 Task: Move the task Develop a new online tool for online volunteer sign-ups to the section To-Do in the project BridgeTech and sort the tasks in the project by Assignee in Descending order
Action: Mouse moved to (730, 304)
Screenshot: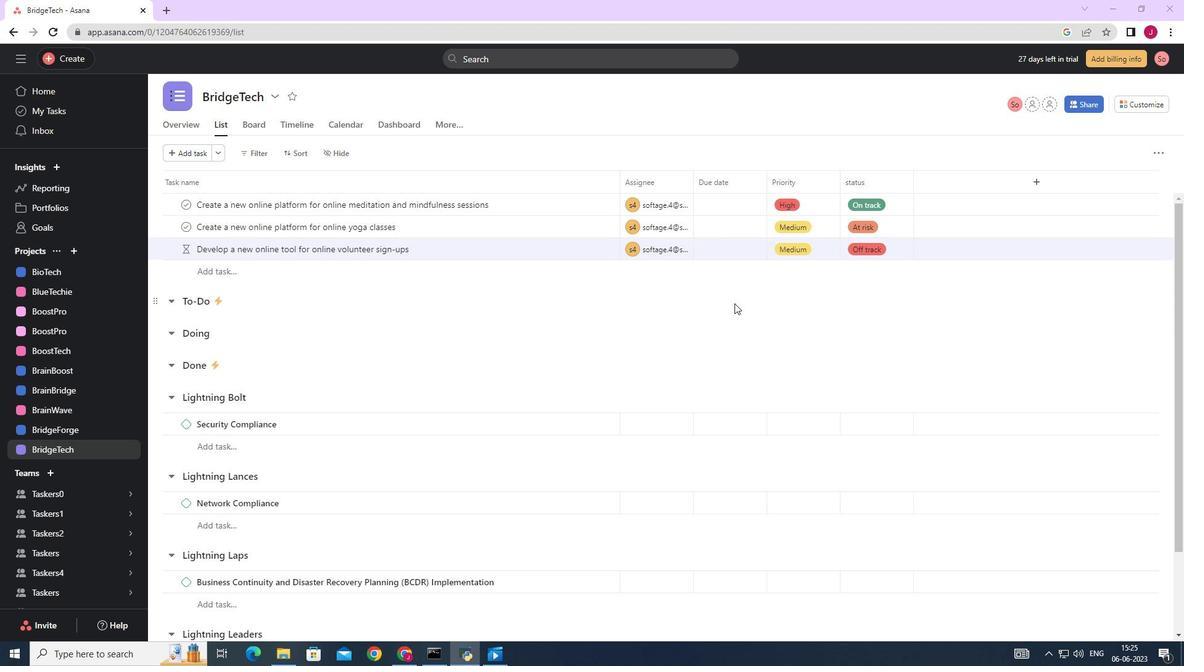 
Action: Mouse scrolled (730, 305) with delta (0, 0)
Screenshot: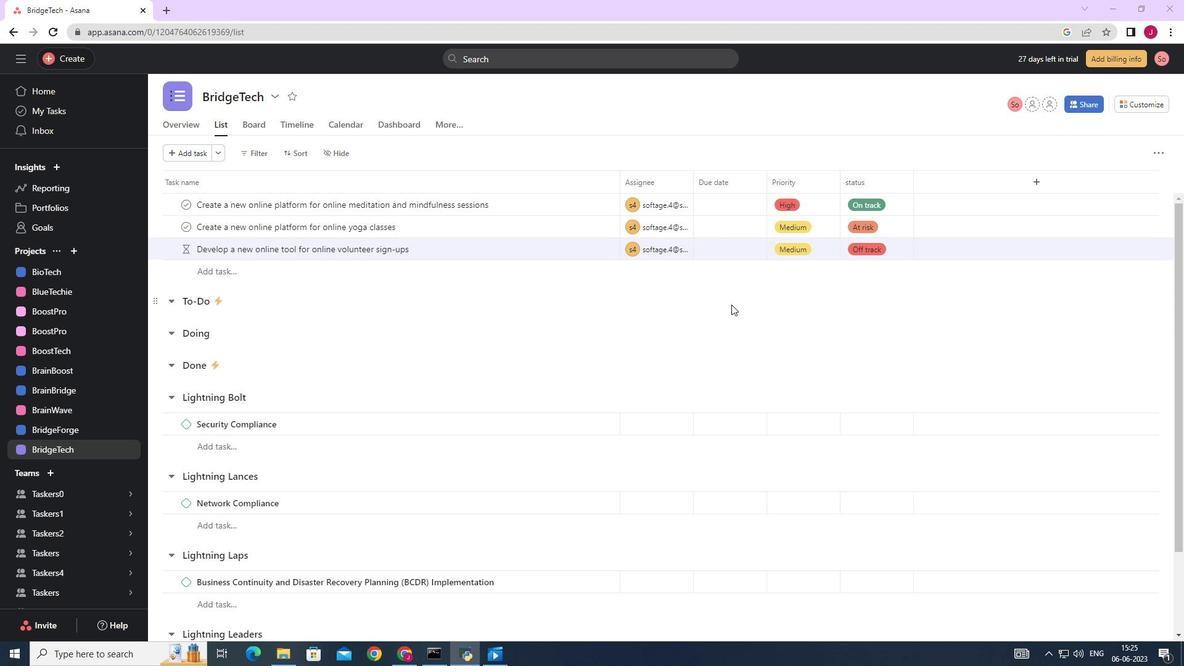 
Action: Mouse moved to (728, 304)
Screenshot: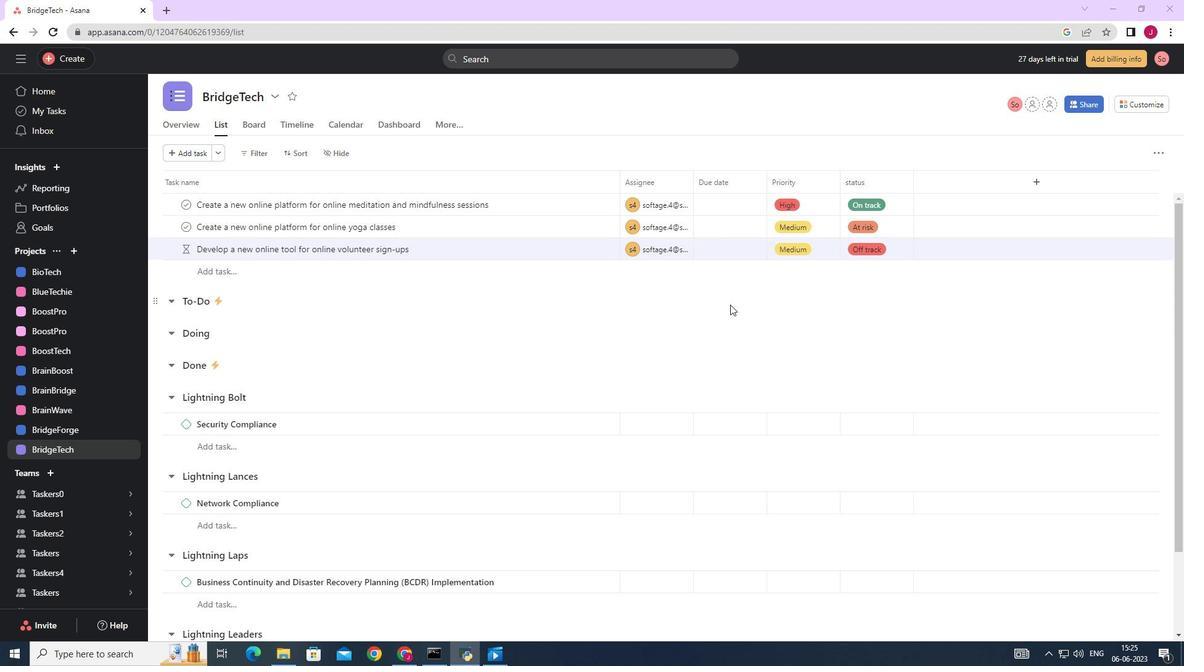 
Action: Mouse scrolled (729, 305) with delta (0, 0)
Screenshot: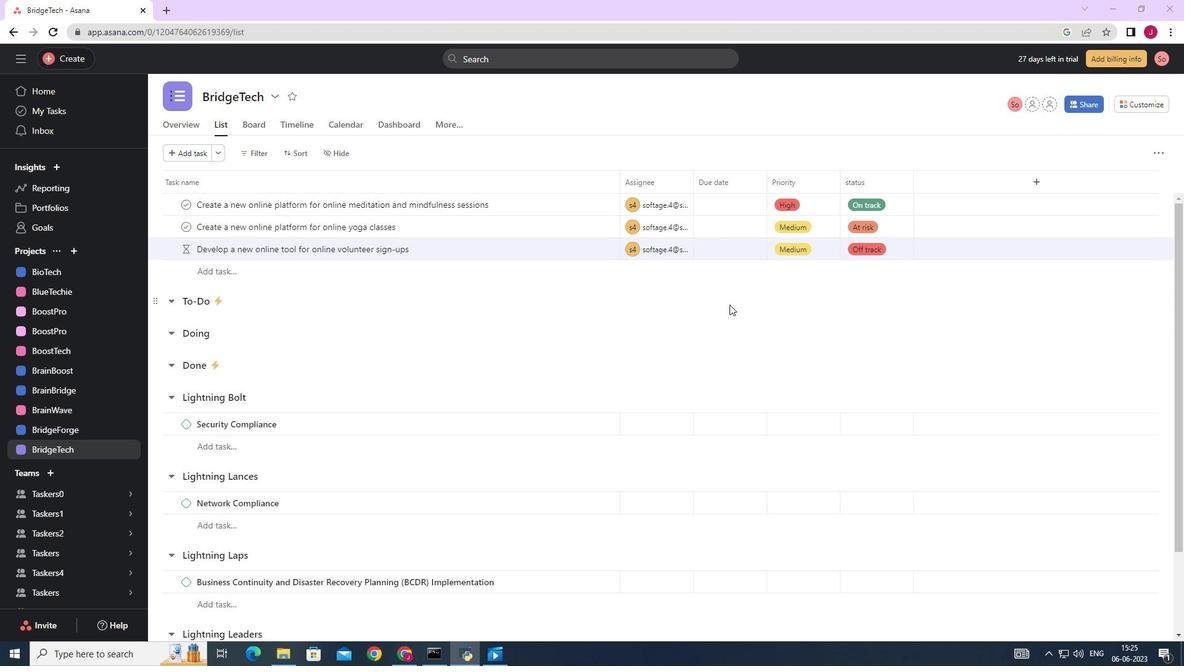 
Action: Mouse moved to (593, 251)
Screenshot: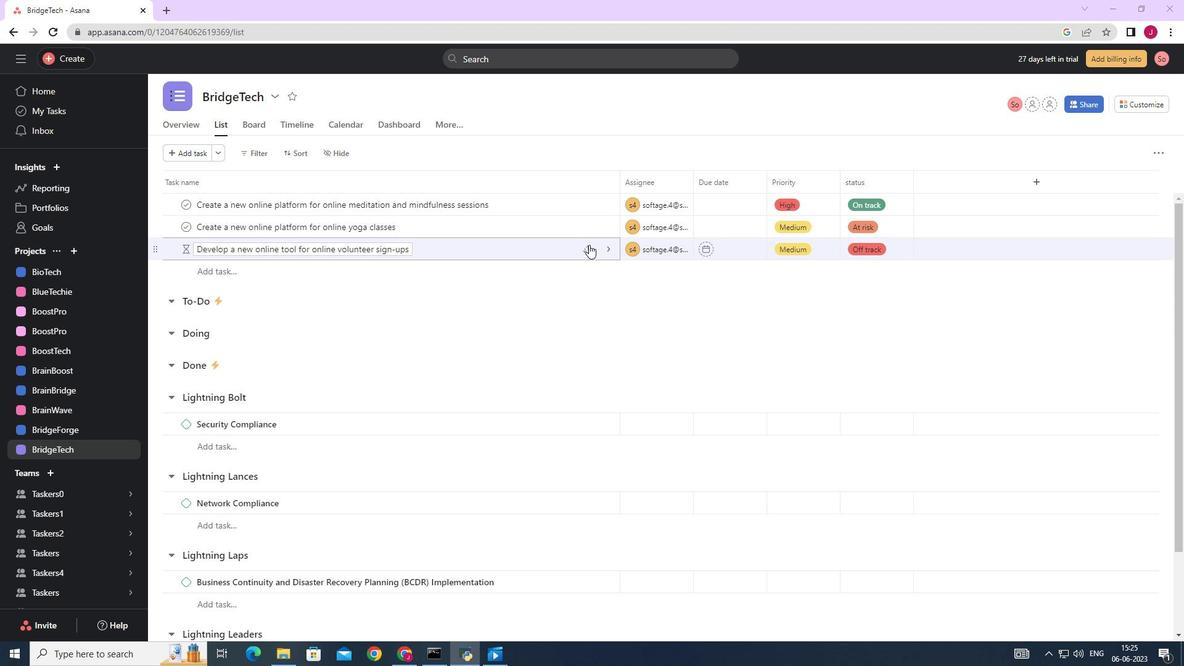 
Action: Mouse pressed left at (593, 251)
Screenshot: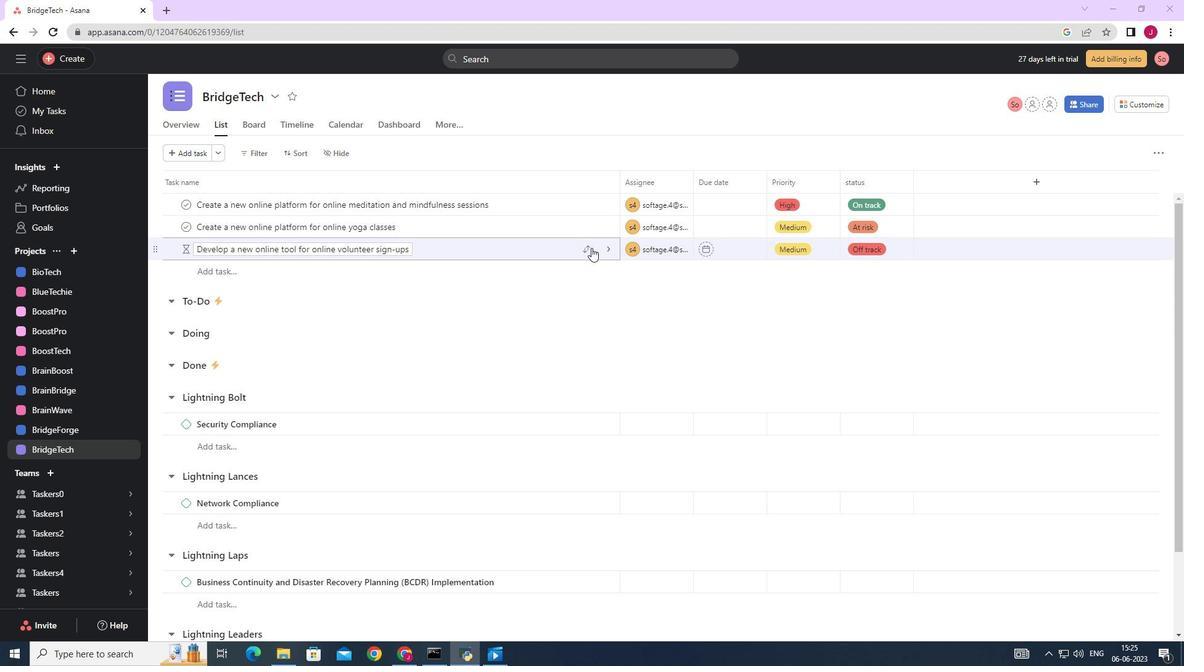 
Action: Mouse moved to (524, 316)
Screenshot: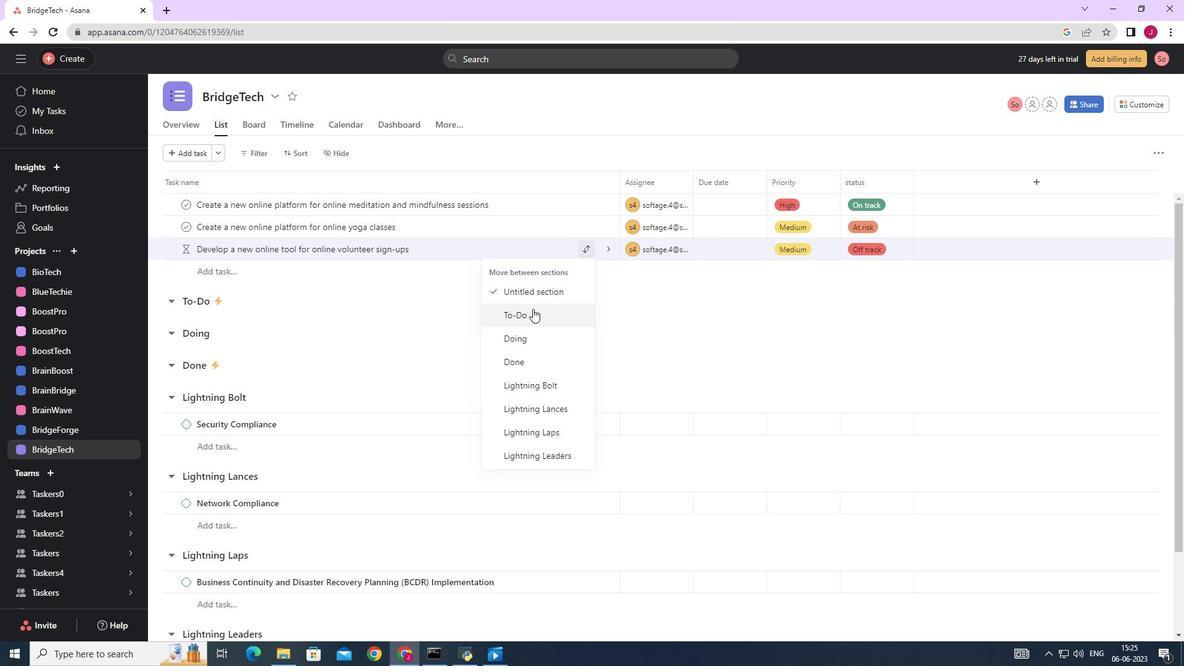 
Action: Mouse pressed left at (524, 316)
Screenshot: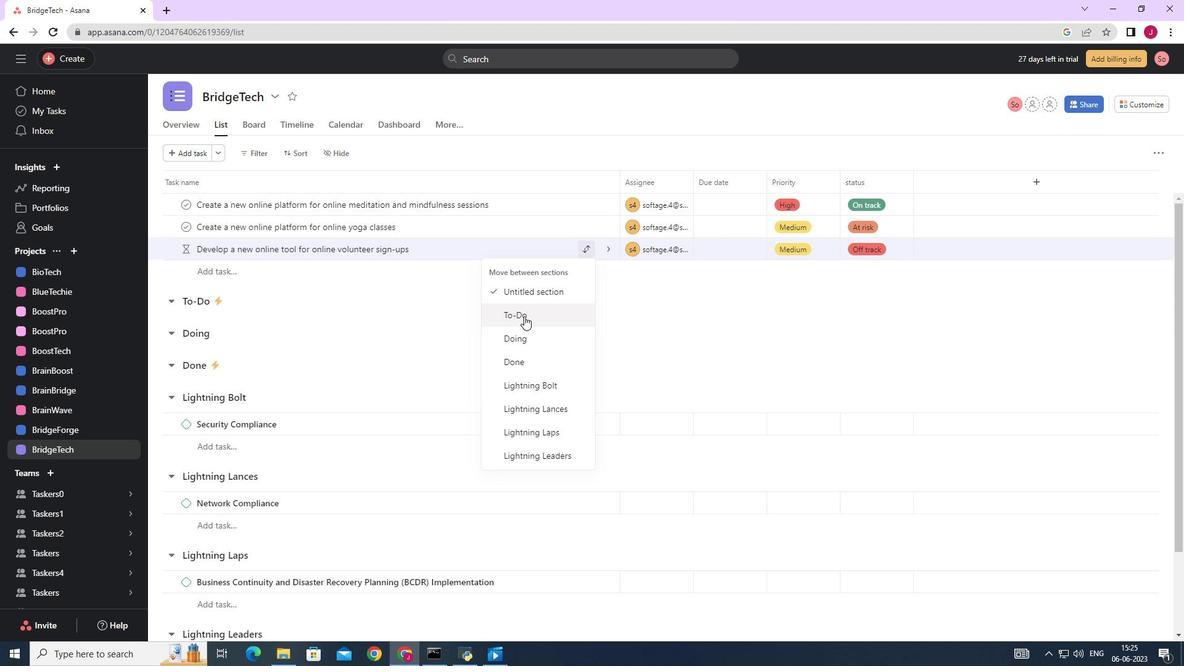 
Action: Mouse moved to (300, 153)
Screenshot: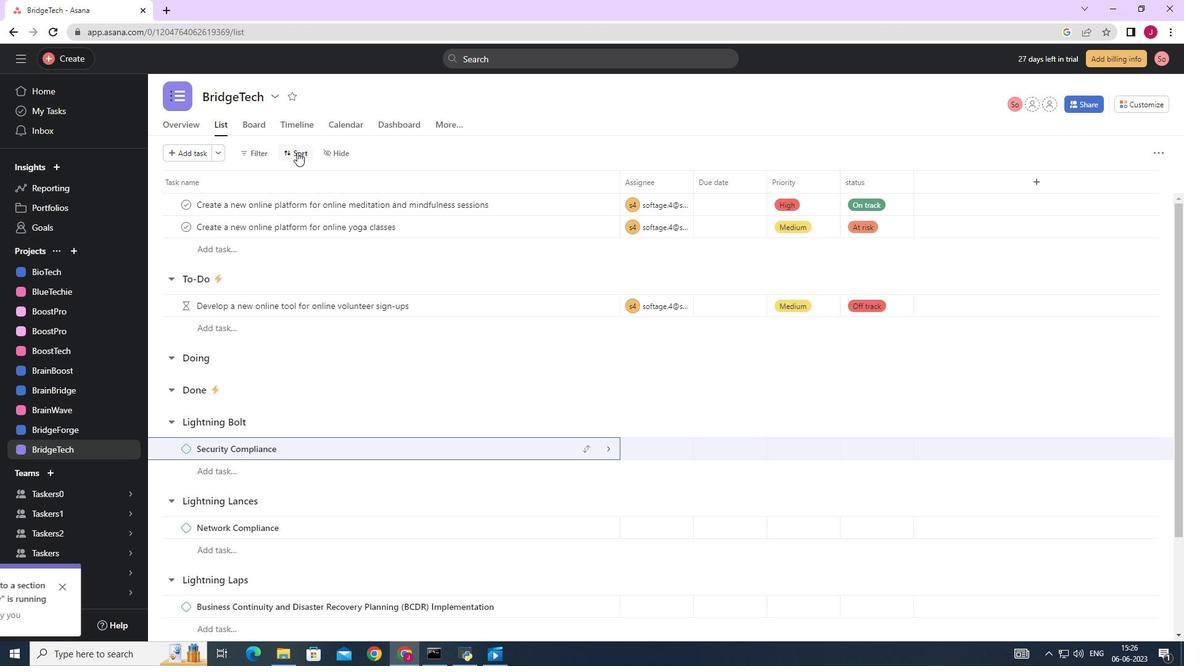 
Action: Mouse pressed left at (300, 153)
Screenshot: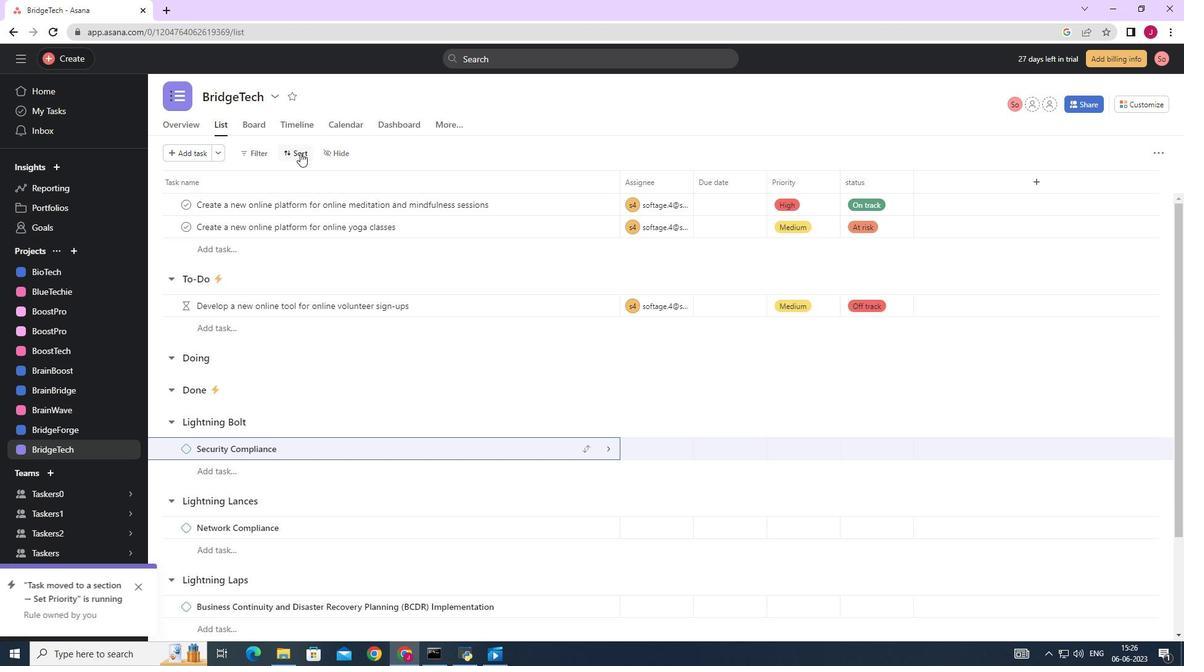 
Action: Mouse moved to (330, 251)
Screenshot: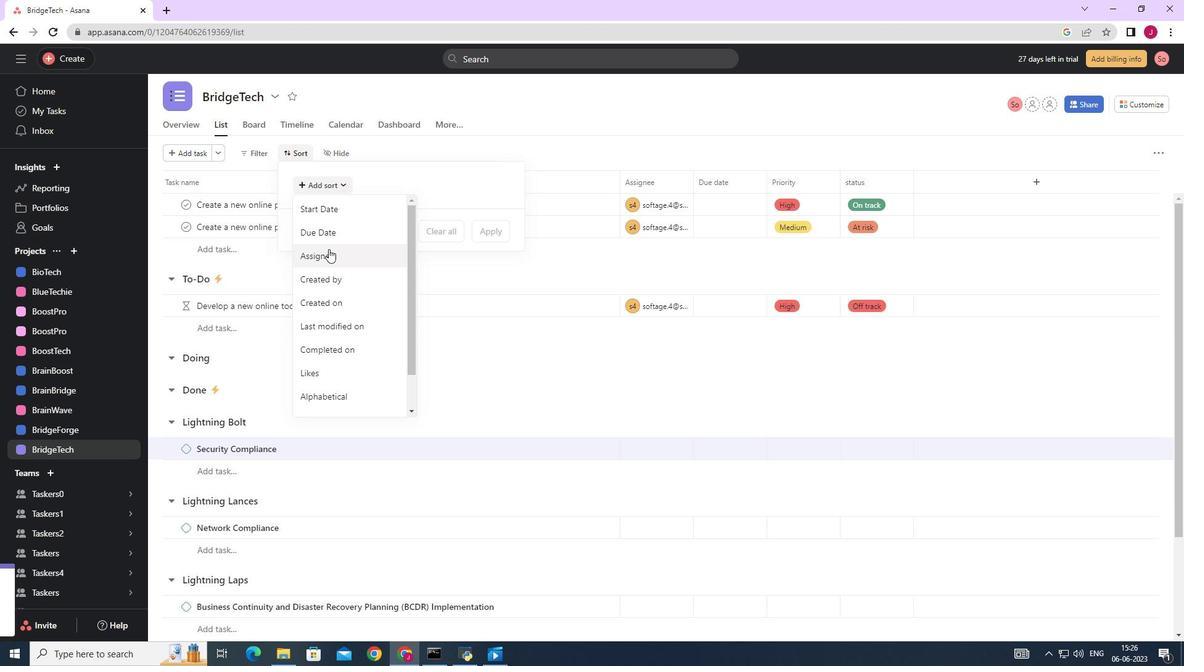 
Action: Mouse pressed left at (330, 251)
Screenshot: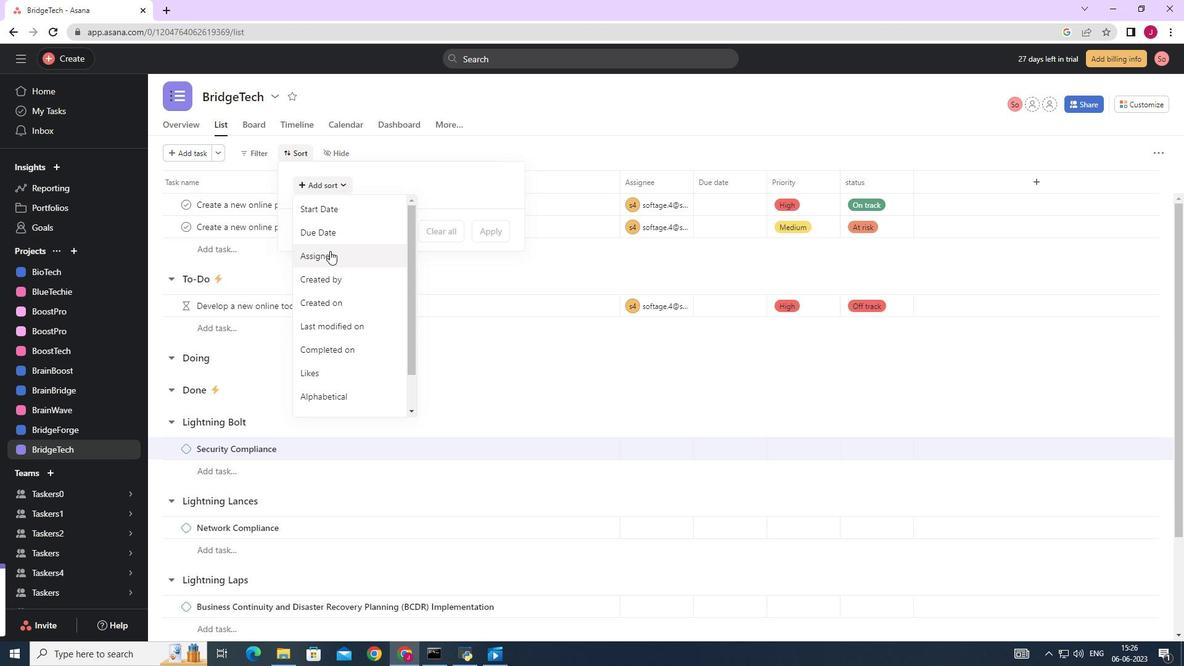 
Action: Mouse moved to (380, 200)
Screenshot: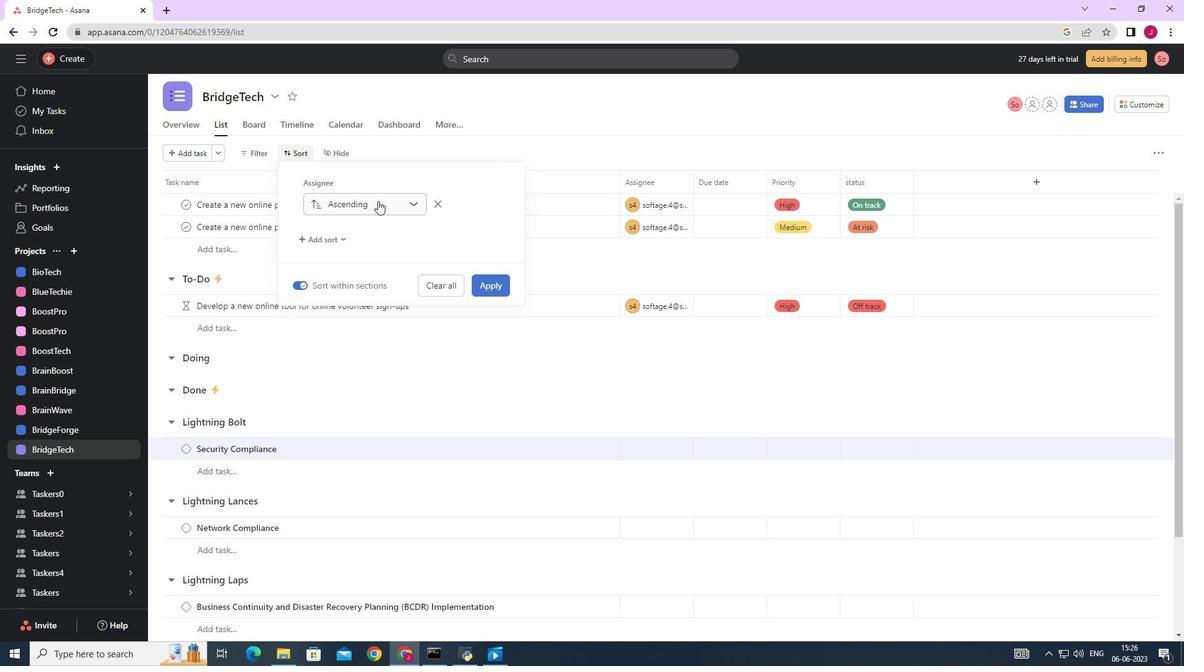 
Action: Mouse pressed left at (380, 200)
Screenshot: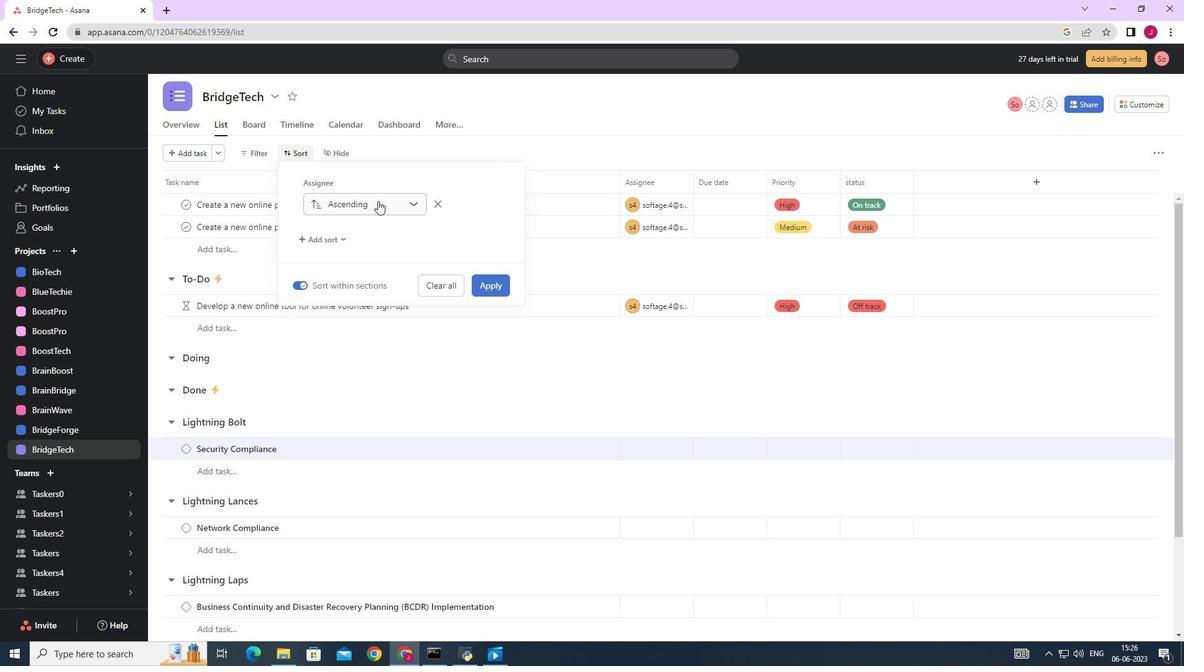 
Action: Mouse moved to (352, 253)
Screenshot: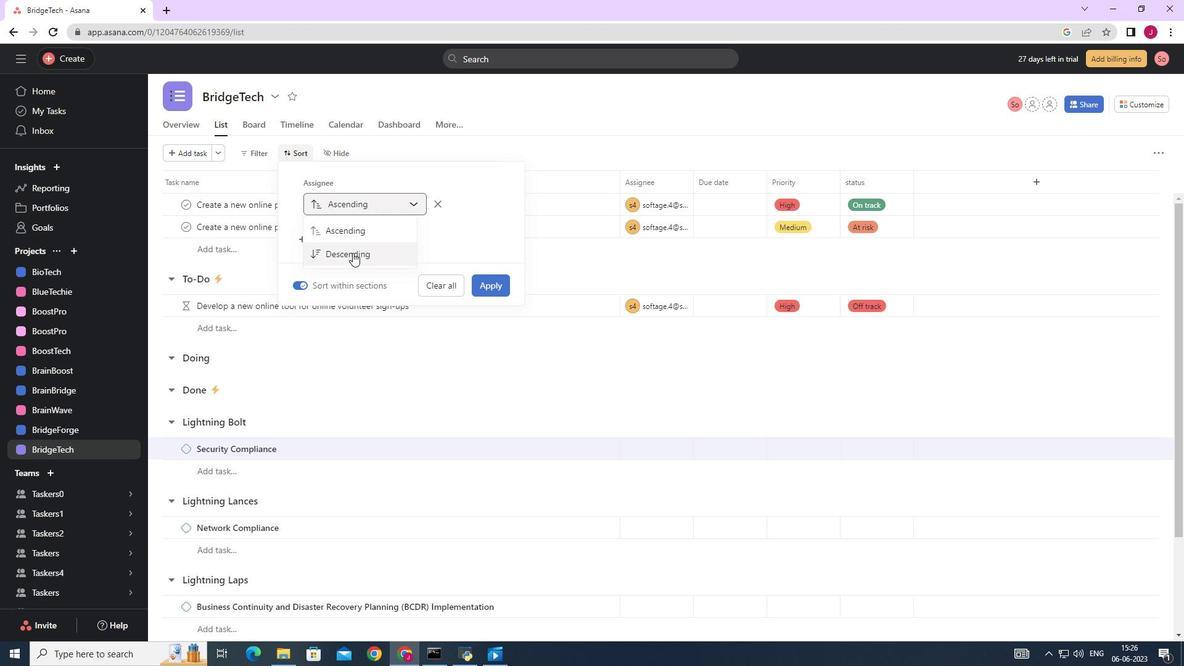 
Action: Mouse pressed left at (352, 253)
Screenshot: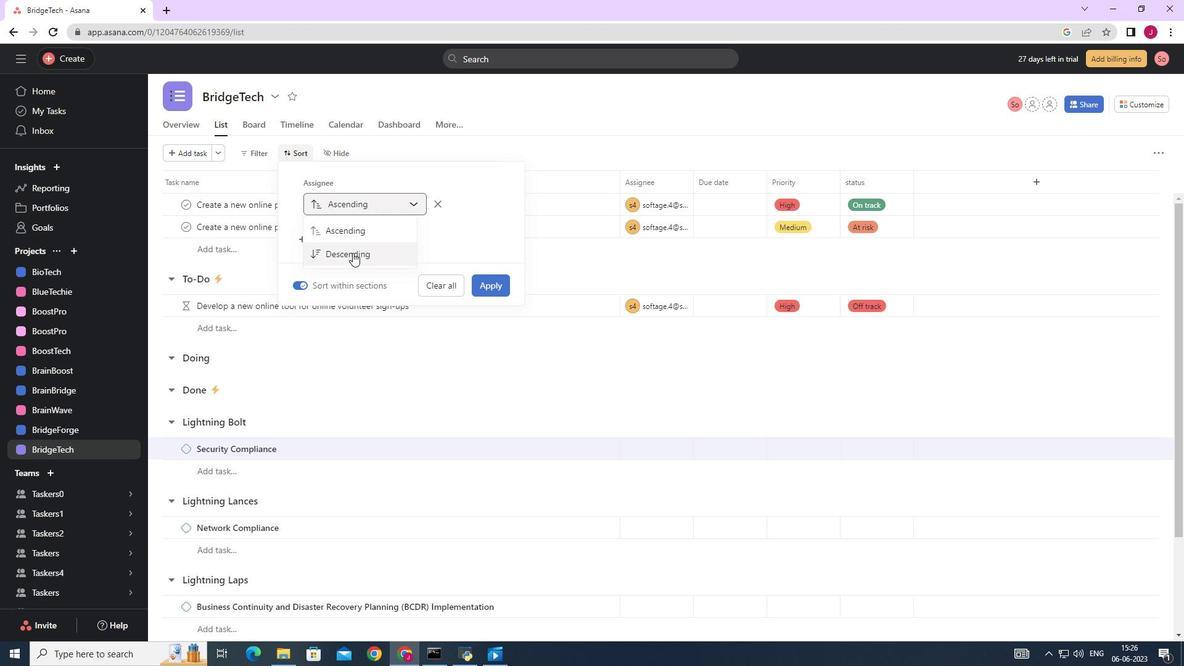 
Action: Mouse moved to (492, 280)
Screenshot: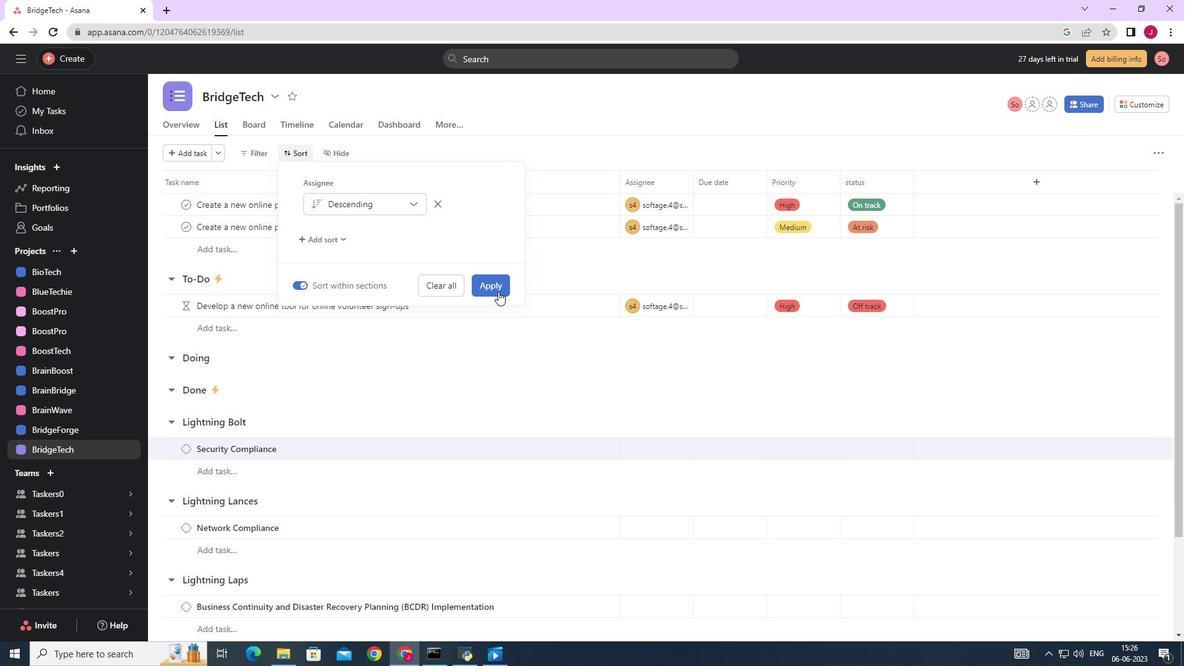 
Action: Mouse pressed left at (492, 280)
Screenshot: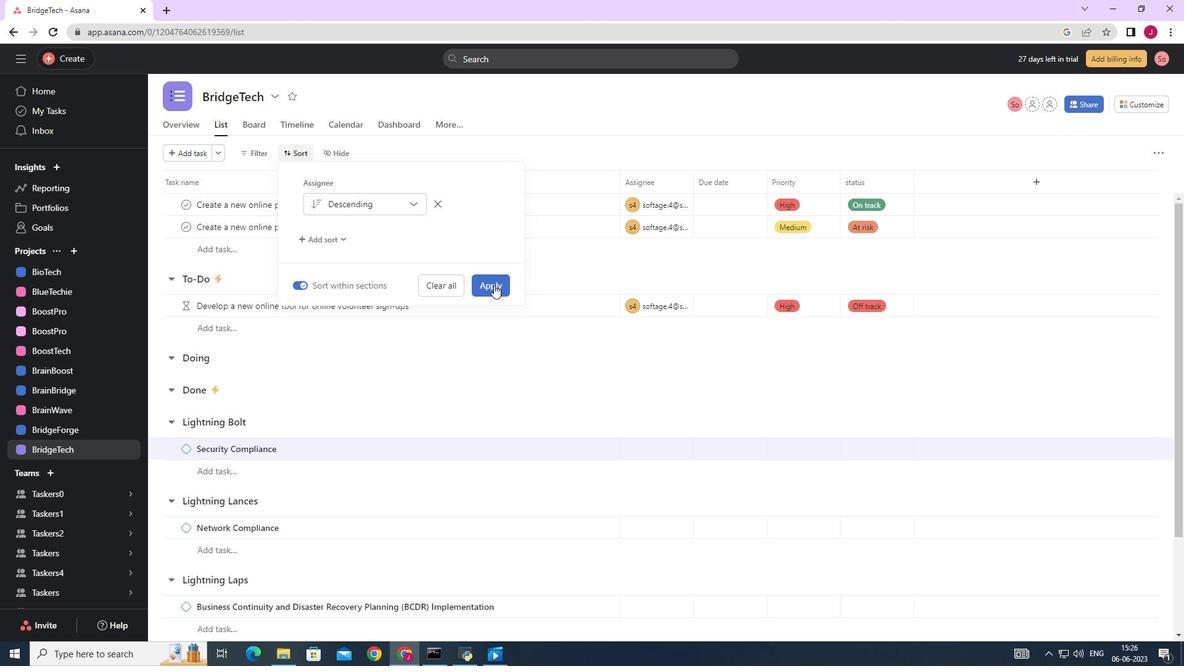 
Action: Mouse moved to (481, 281)
Screenshot: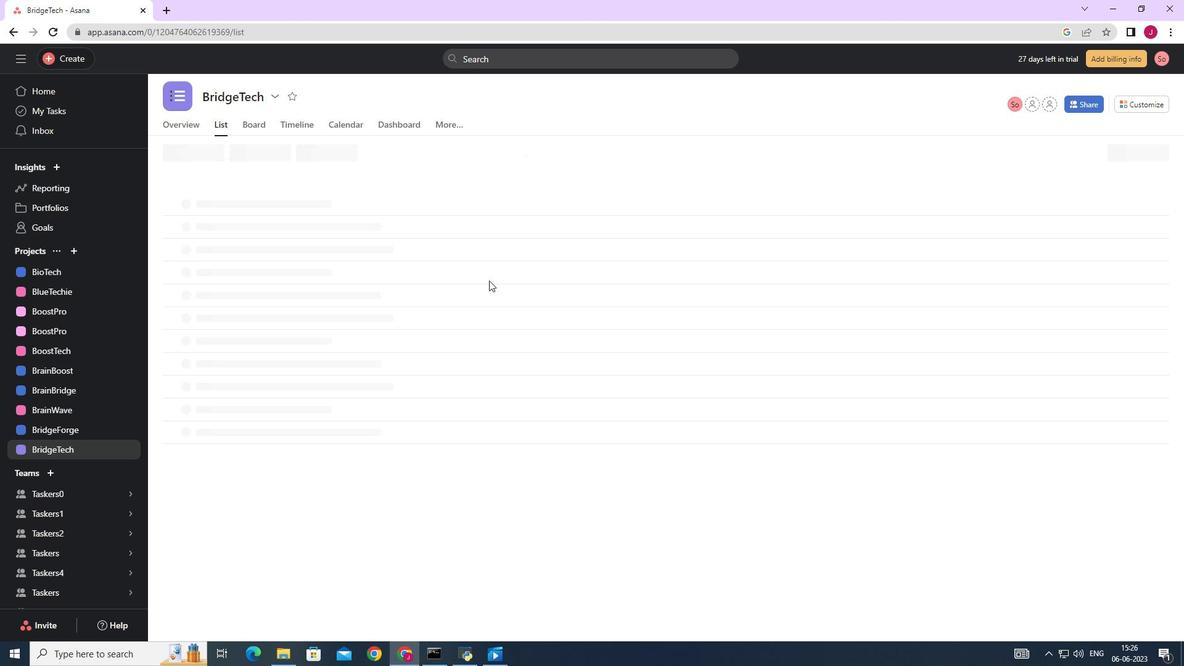 
